 Task: Create a due date automation trigger when advanced on, on the wednesday before a card is due add basic assigned only to me at 11:00 AM.
Action: Mouse moved to (1230, 92)
Screenshot: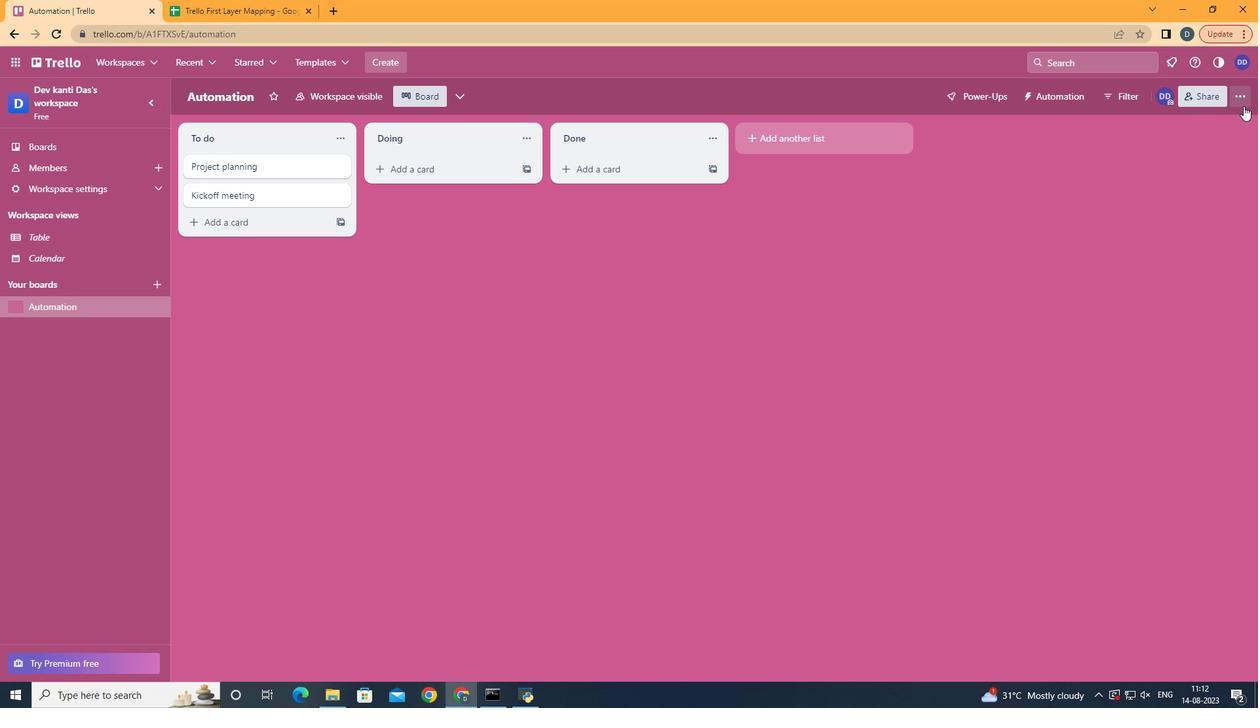
Action: Mouse pressed left at (1230, 92)
Screenshot: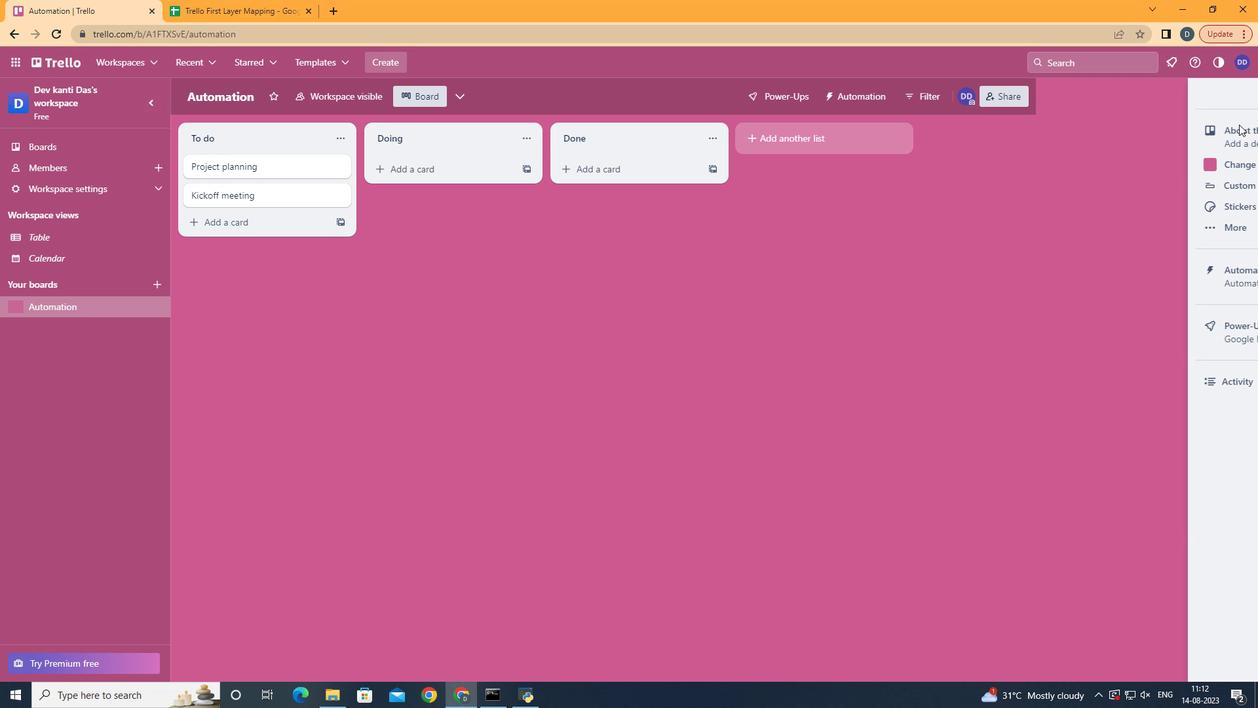 
Action: Mouse moved to (1146, 259)
Screenshot: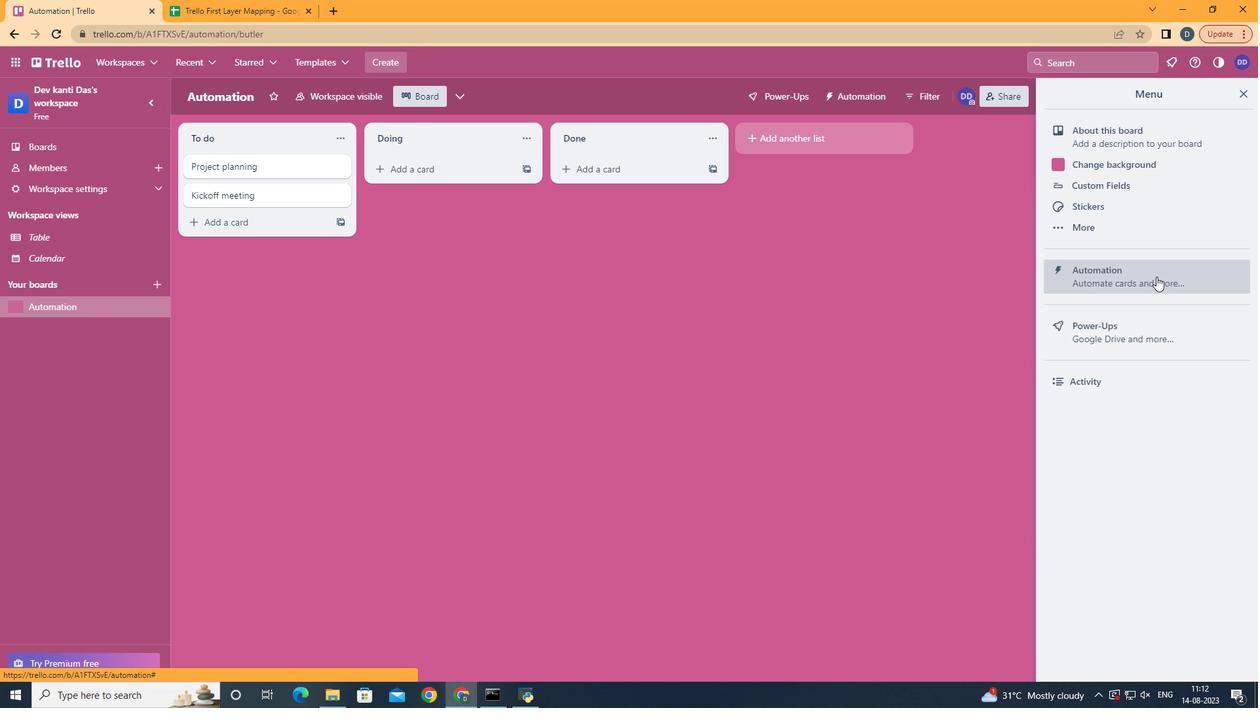 
Action: Mouse pressed left at (1146, 259)
Screenshot: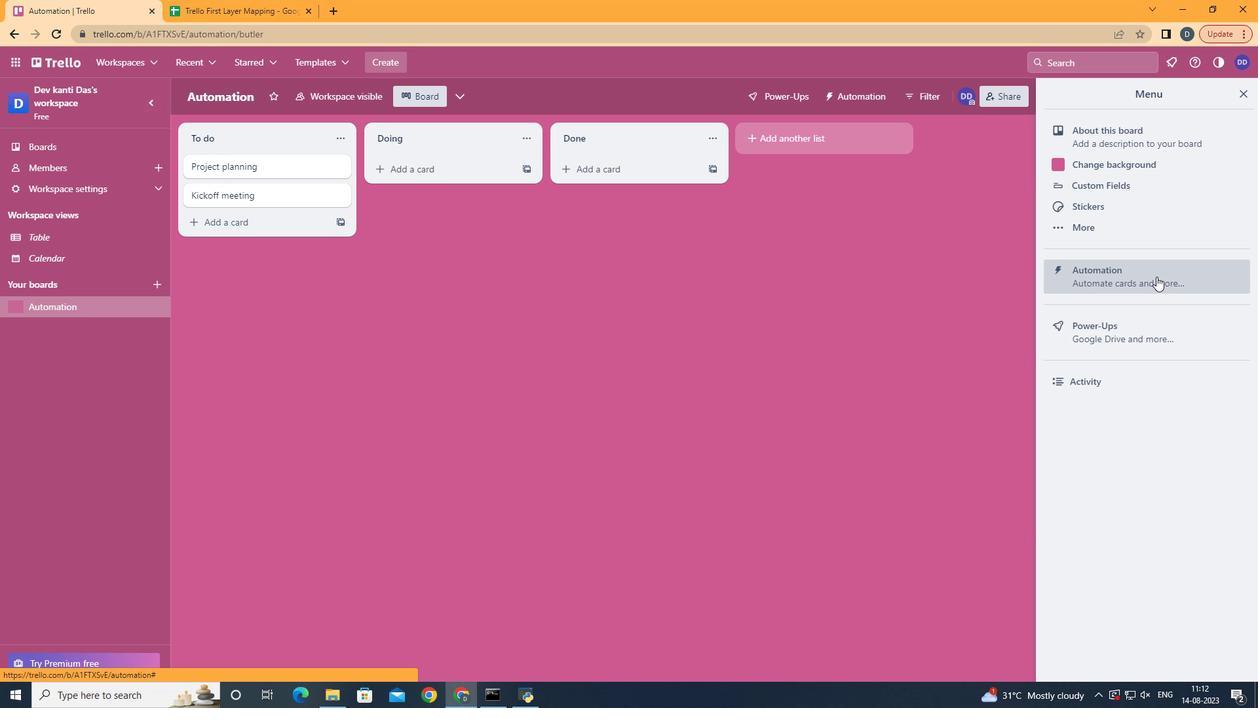 
Action: Mouse moved to (201, 248)
Screenshot: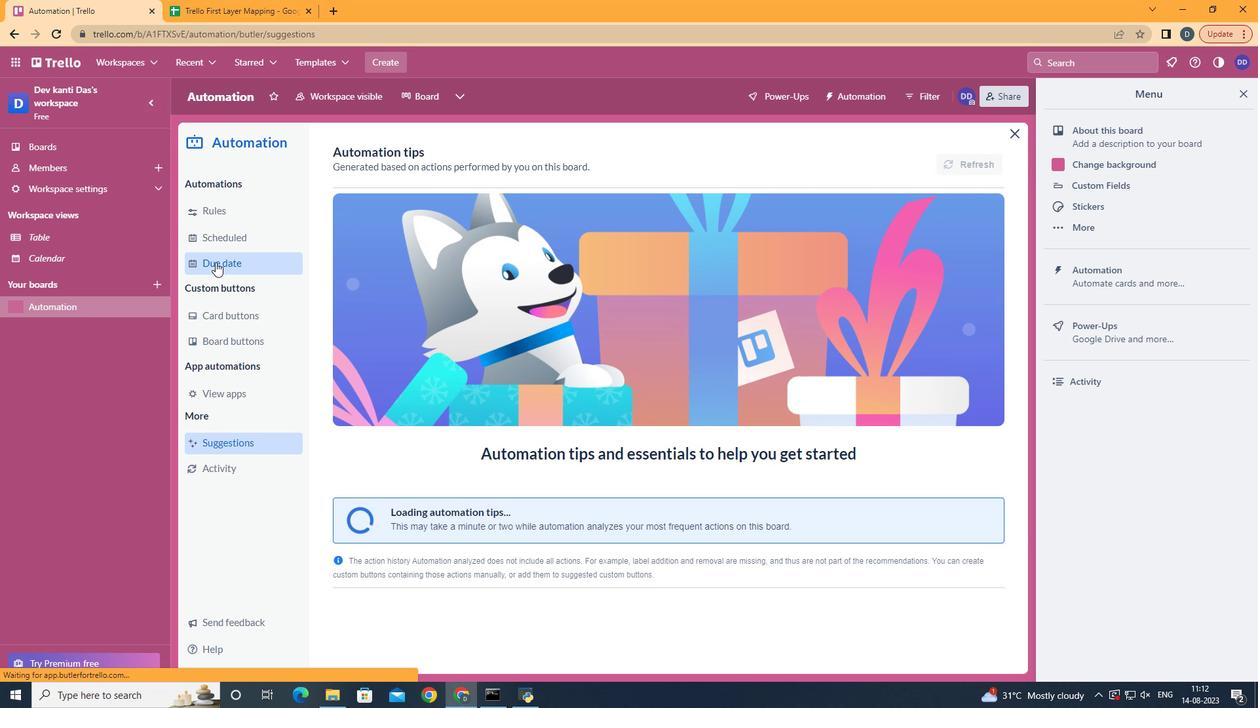 
Action: Mouse pressed left at (201, 248)
Screenshot: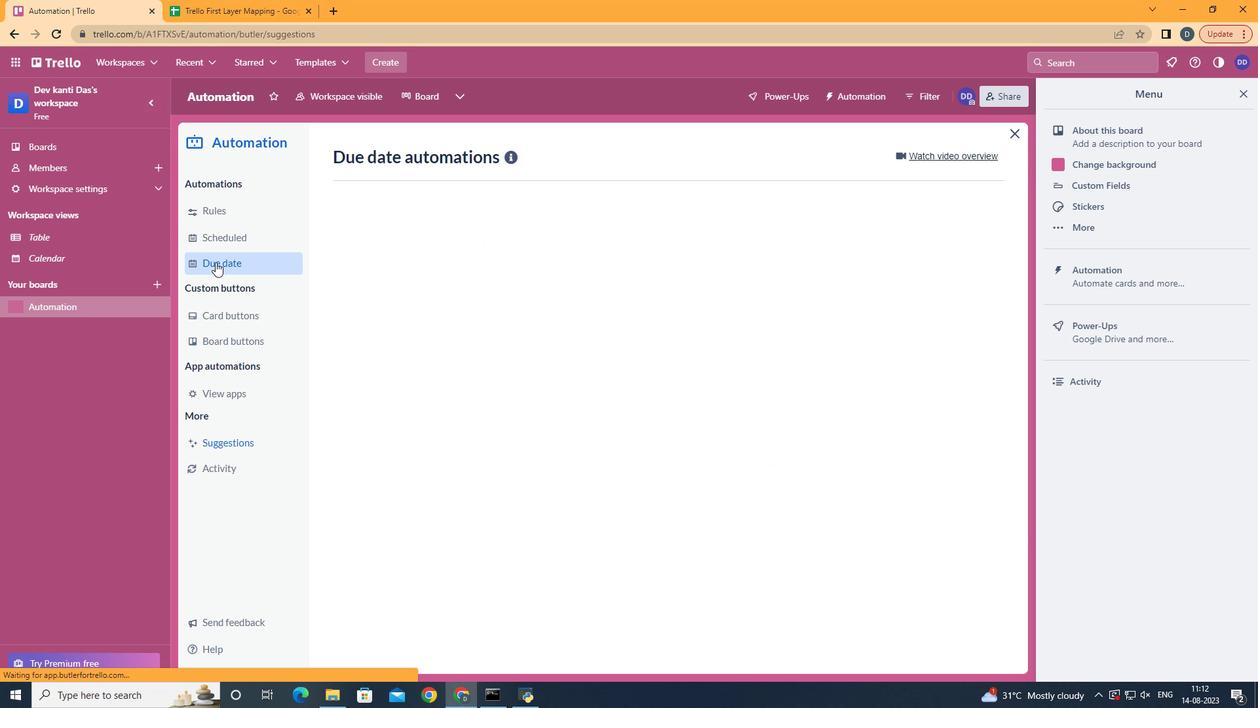 
Action: Mouse moved to (900, 143)
Screenshot: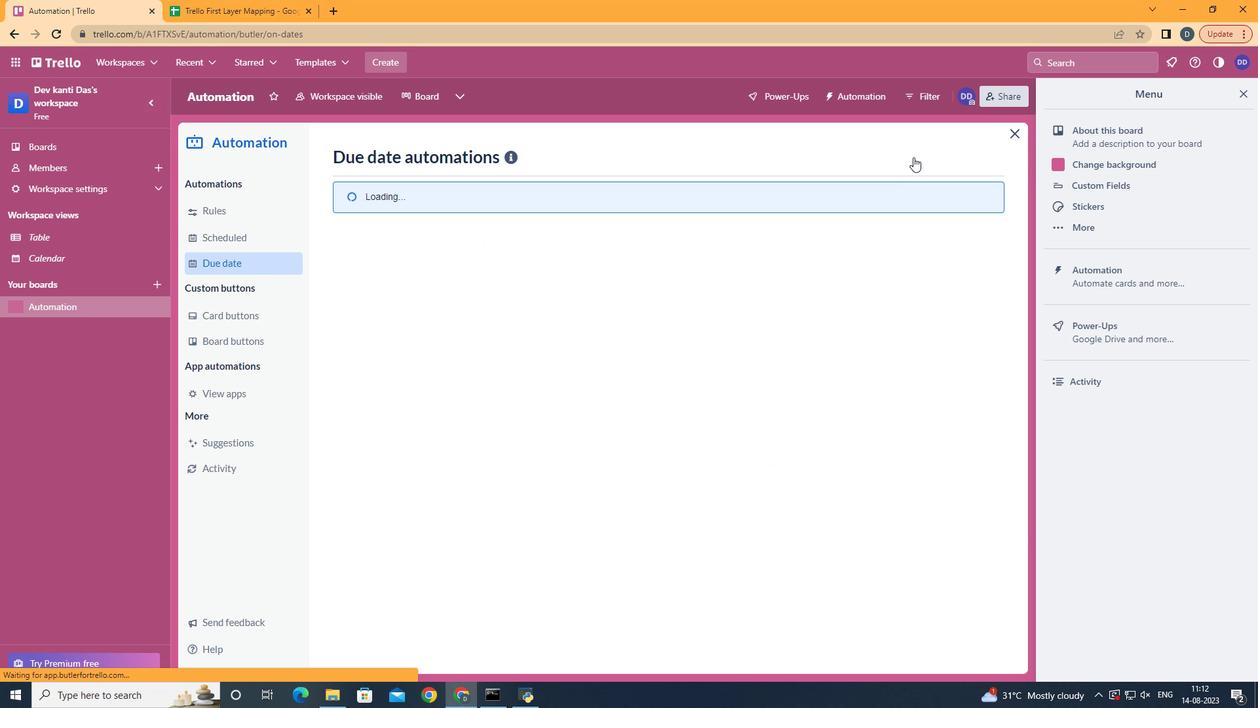 
Action: Mouse pressed left at (900, 143)
Screenshot: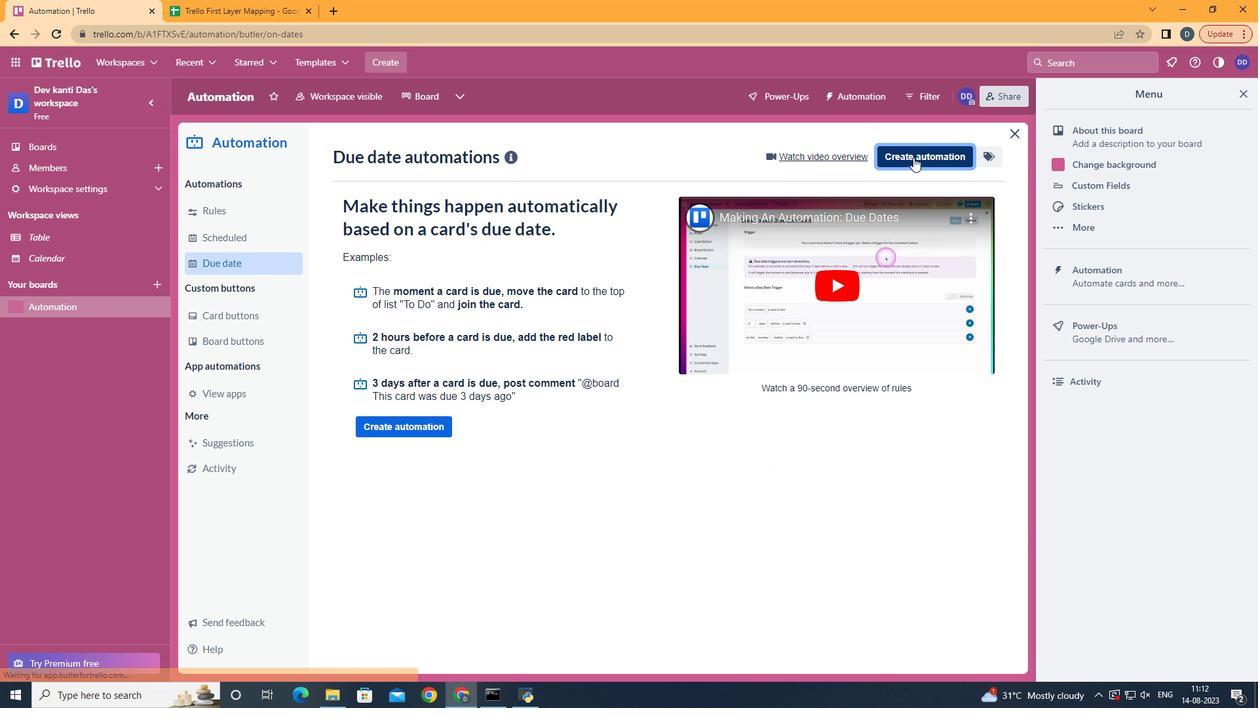 
Action: Mouse moved to (658, 268)
Screenshot: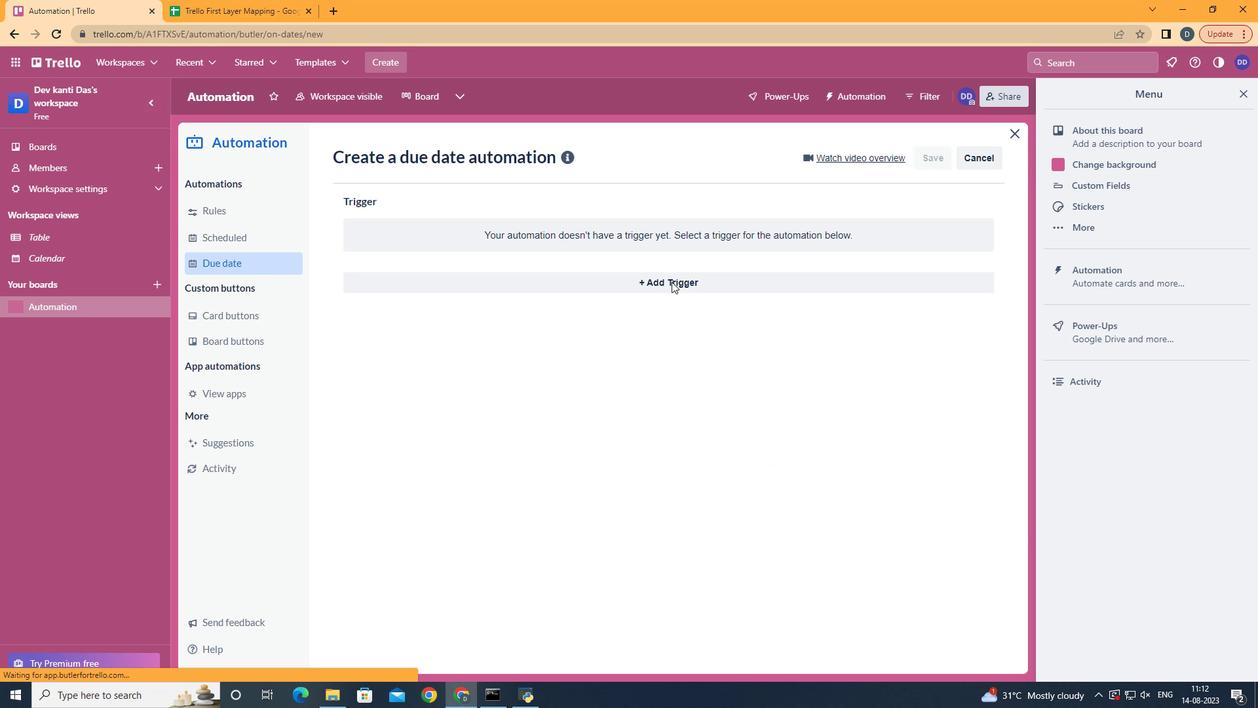 
Action: Mouse pressed left at (658, 268)
Screenshot: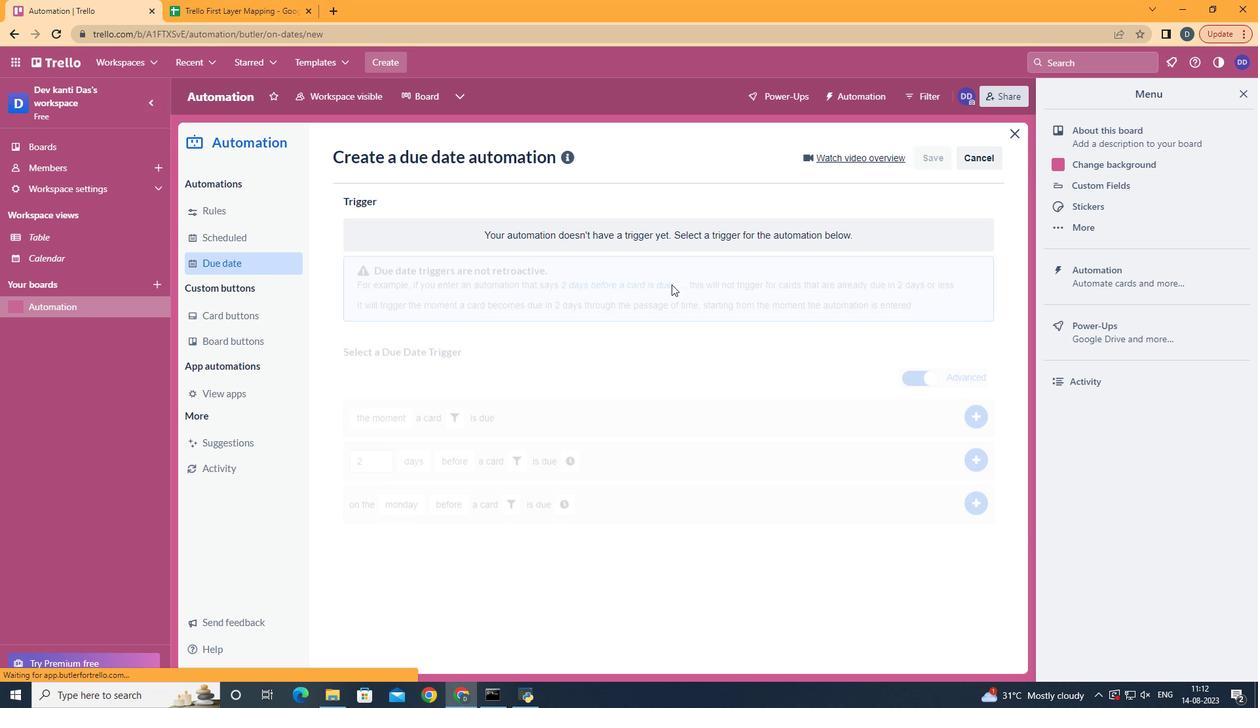
Action: Mouse moved to (401, 390)
Screenshot: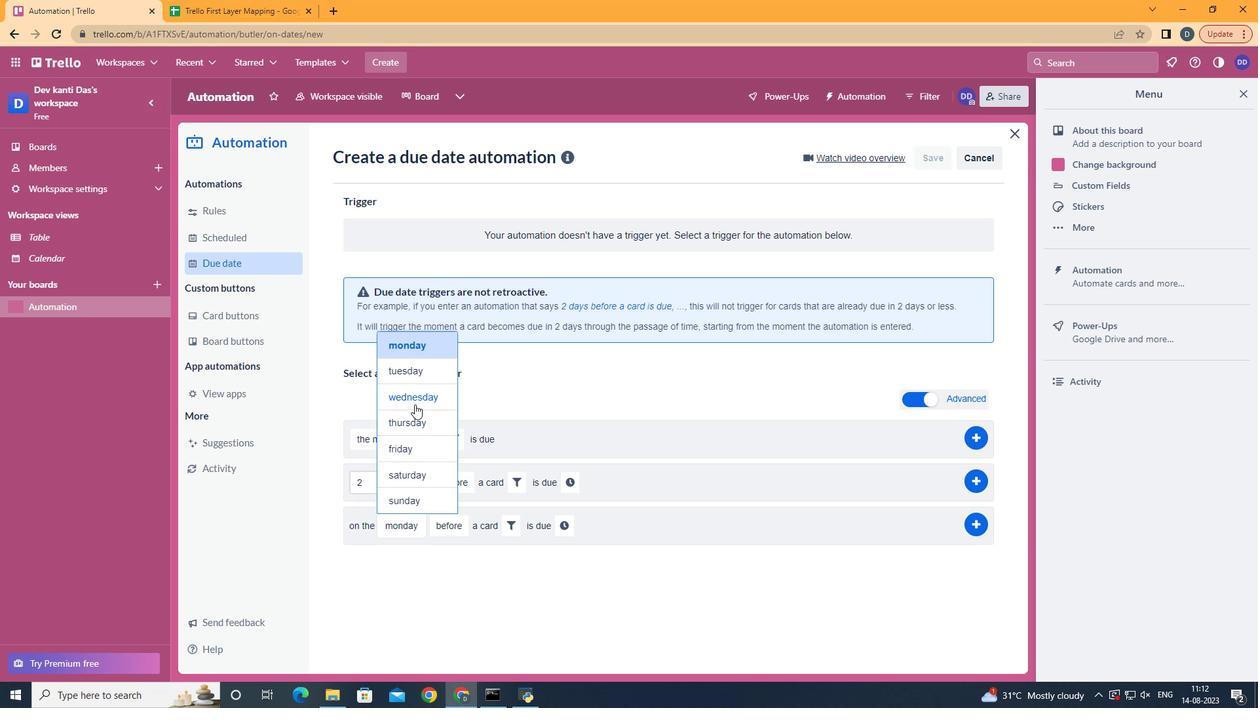 
Action: Mouse pressed left at (401, 390)
Screenshot: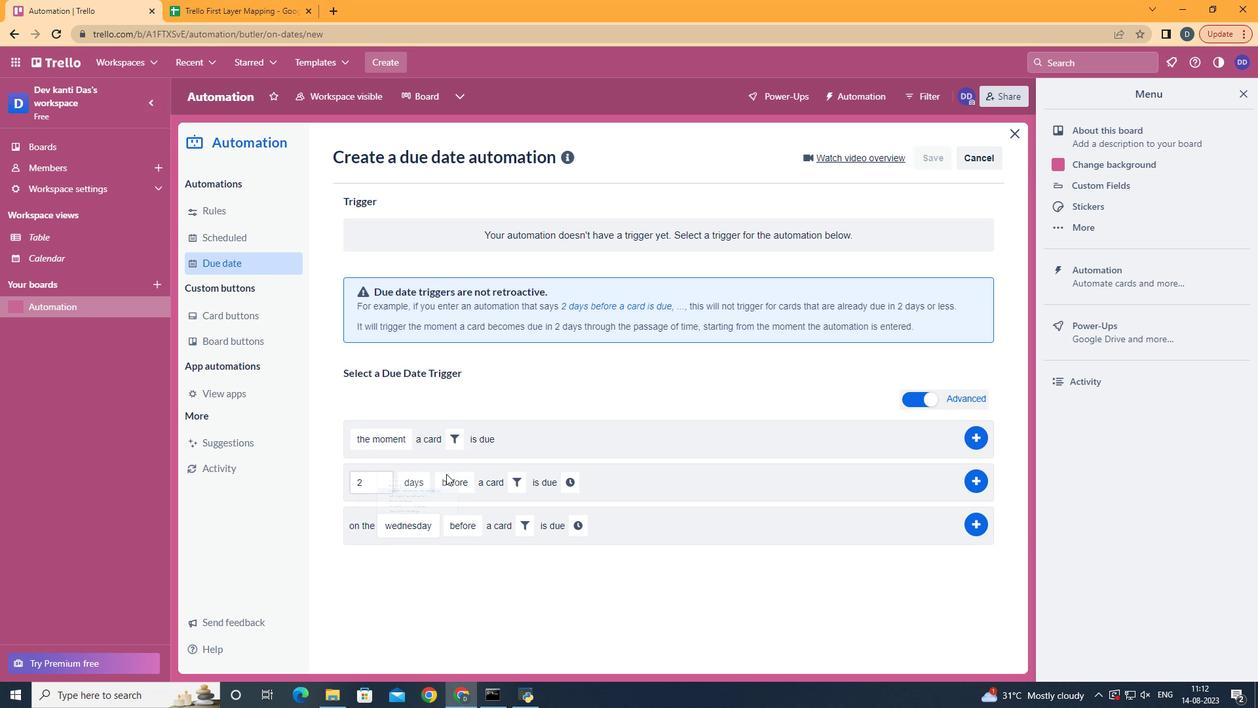 
Action: Mouse moved to (509, 511)
Screenshot: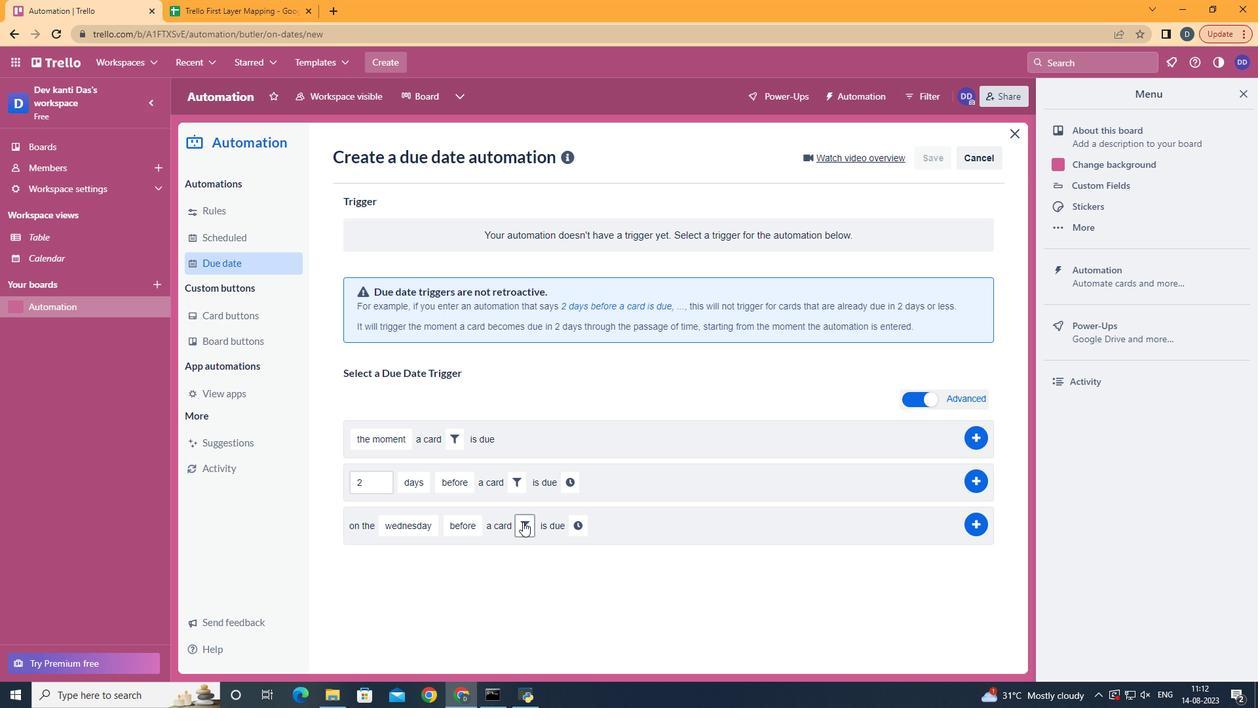 
Action: Mouse pressed left at (509, 511)
Screenshot: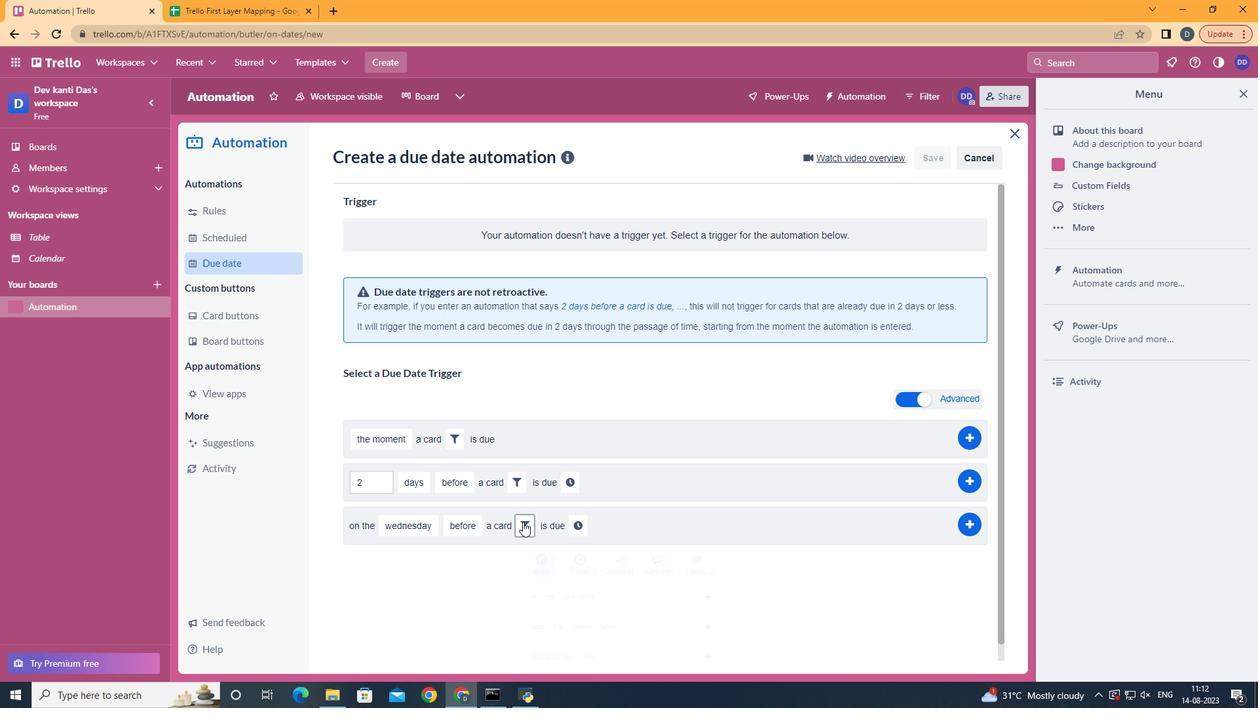 
Action: Mouse moved to (632, 598)
Screenshot: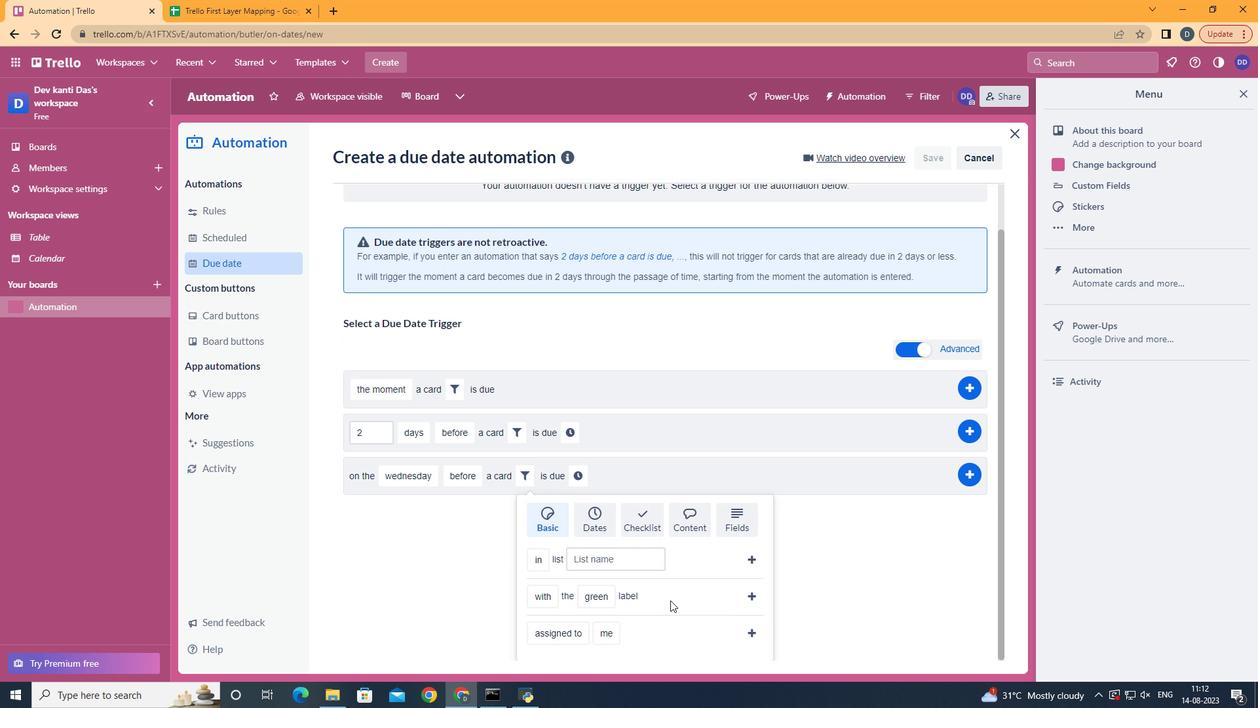 
Action: Mouse scrolled (632, 598) with delta (0, 0)
Screenshot: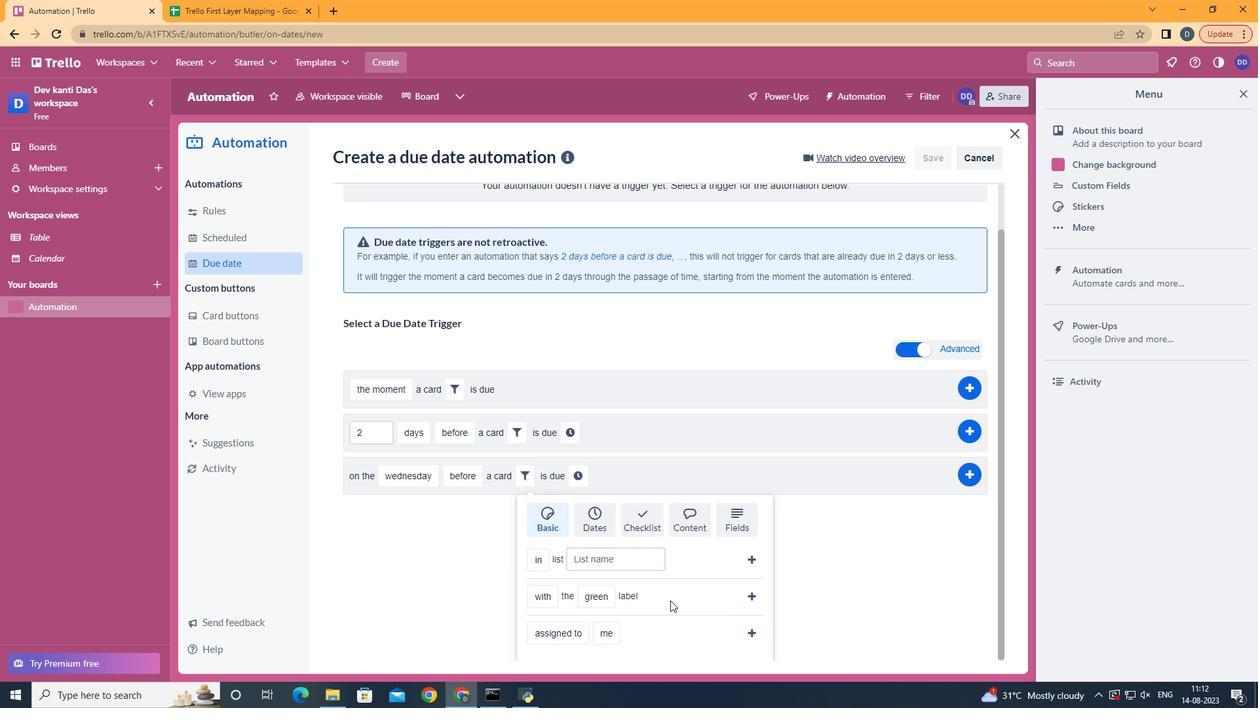 
Action: Mouse moved to (633, 599)
Screenshot: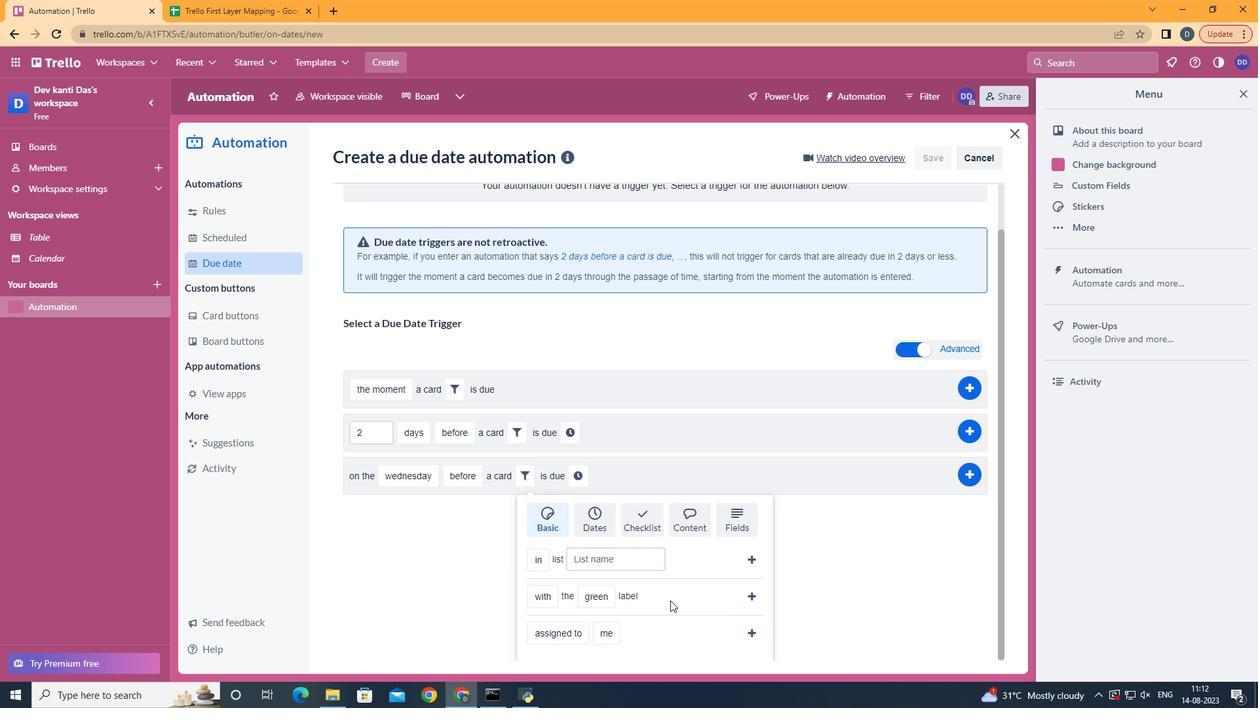 
Action: Mouse scrolled (633, 598) with delta (0, 0)
Screenshot: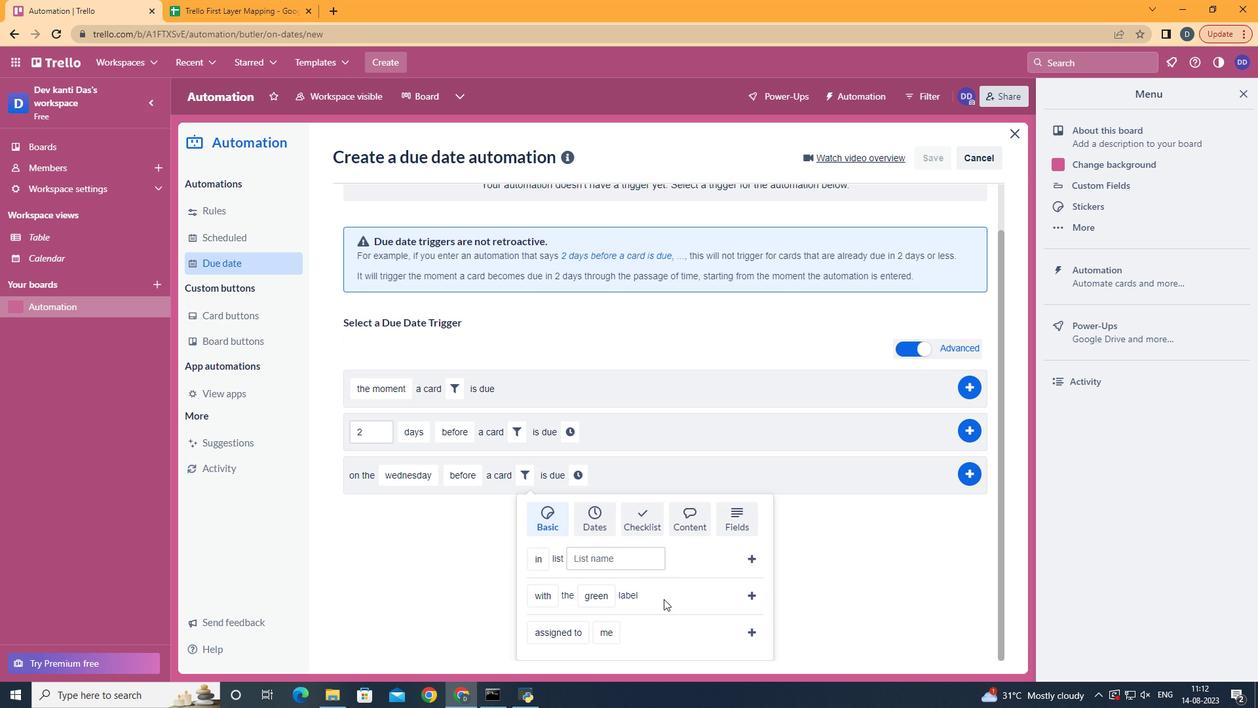 
Action: Mouse scrolled (633, 598) with delta (0, 0)
Screenshot: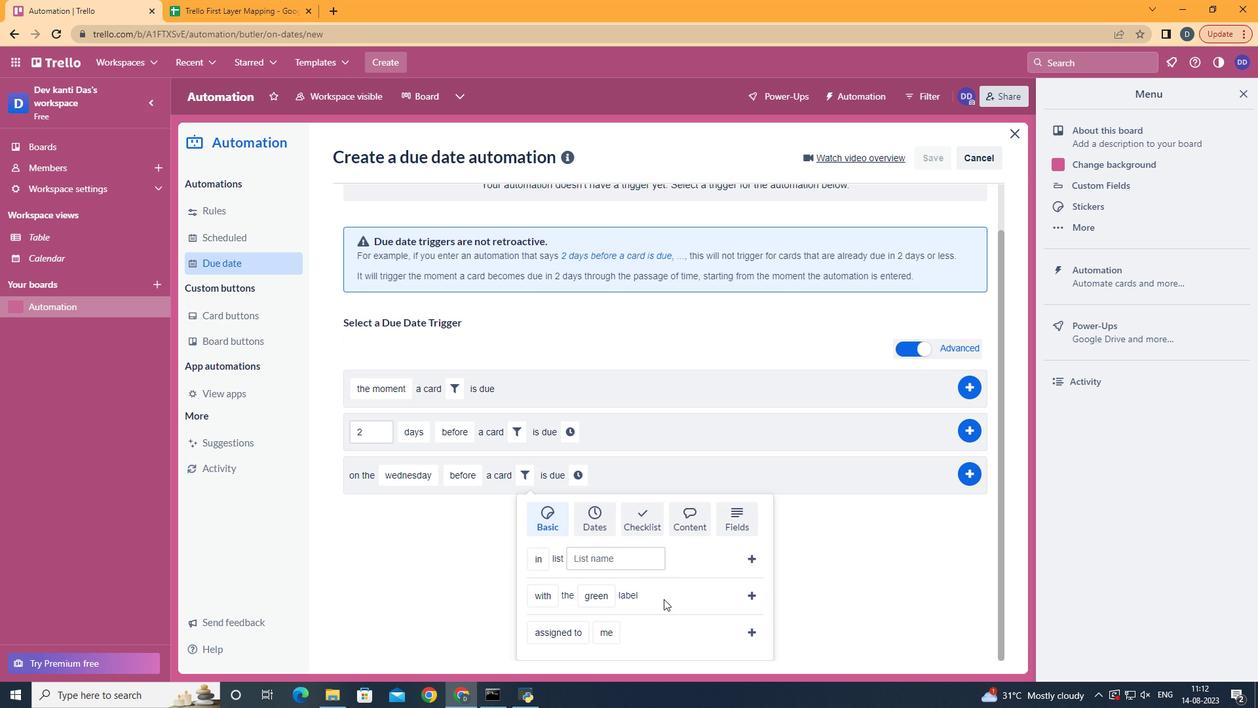 
Action: Mouse scrolled (633, 598) with delta (0, 0)
Screenshot: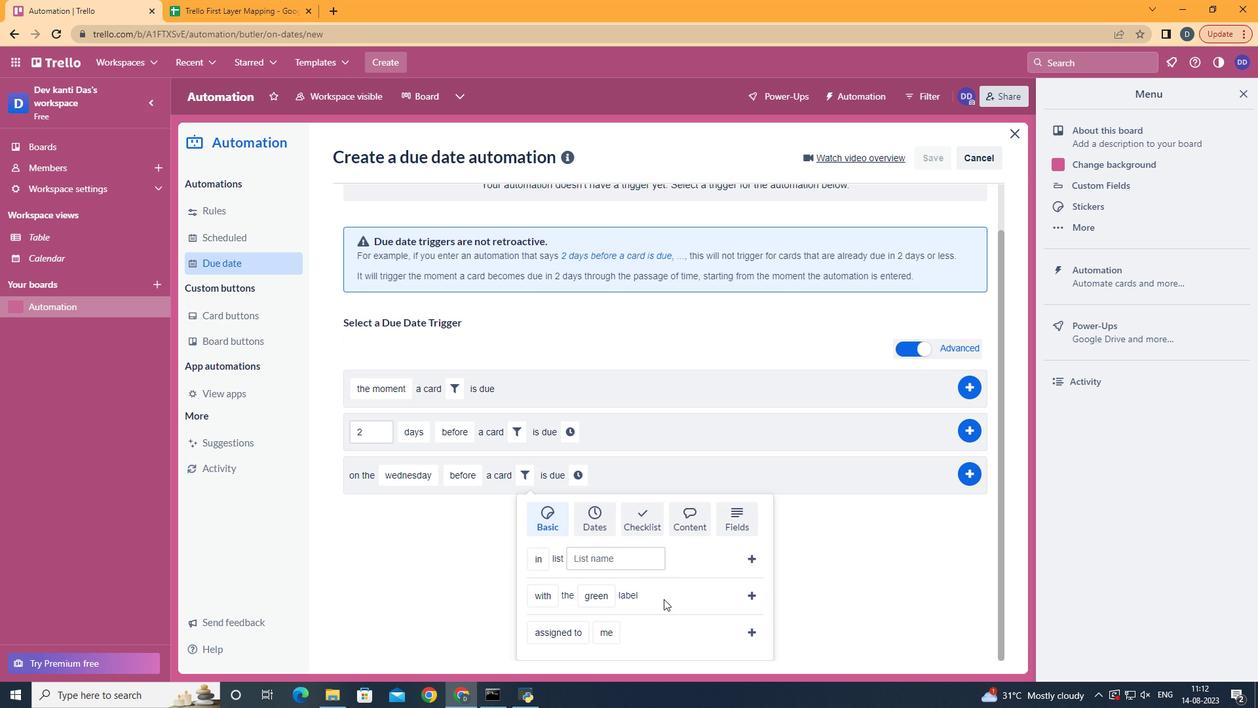 
Action: Mouse moved to (634, 599)
Screenshot: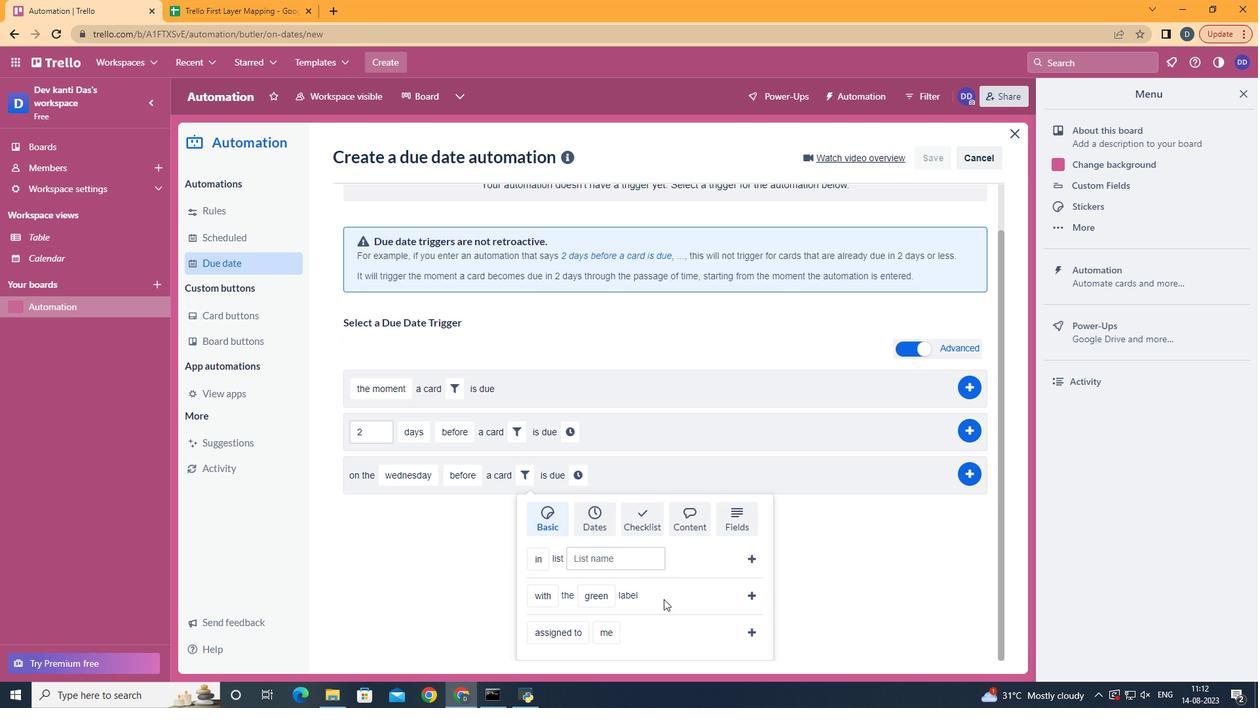 
Action: Mouse scrolled (634, 598) with delta (0, 0)
Screenshot: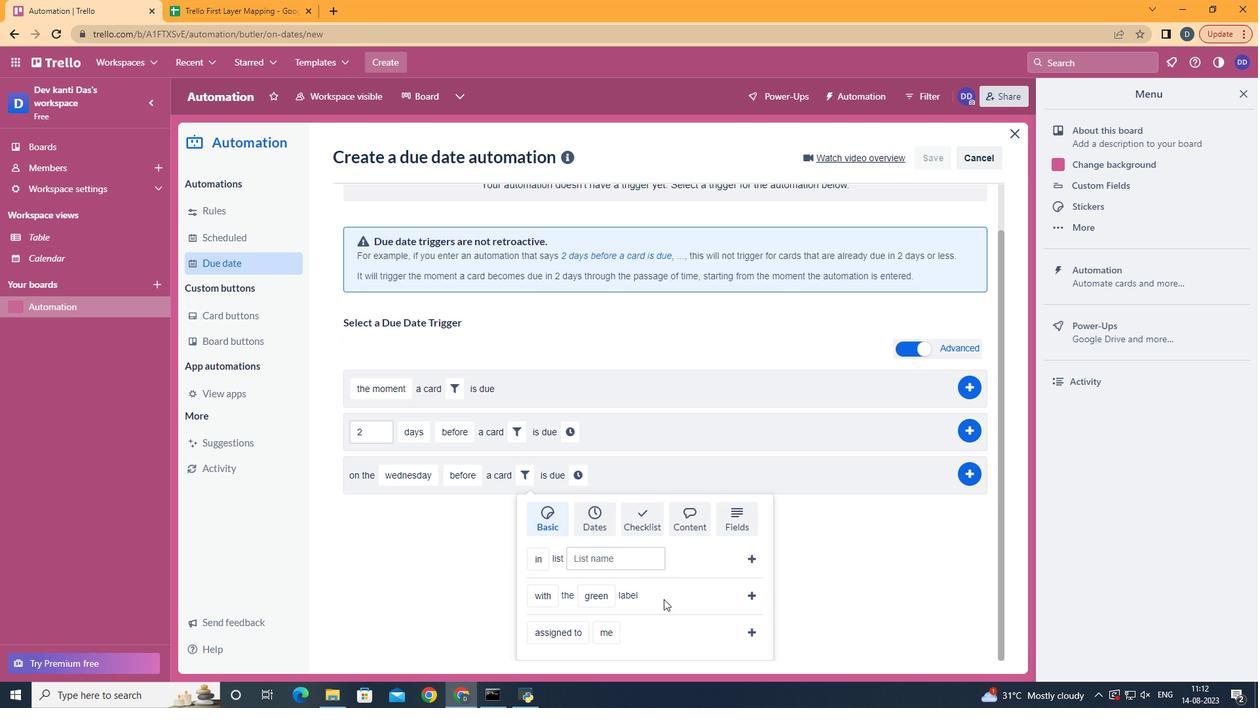 
Action: Mouse moved to (567, 563)
Screenshot: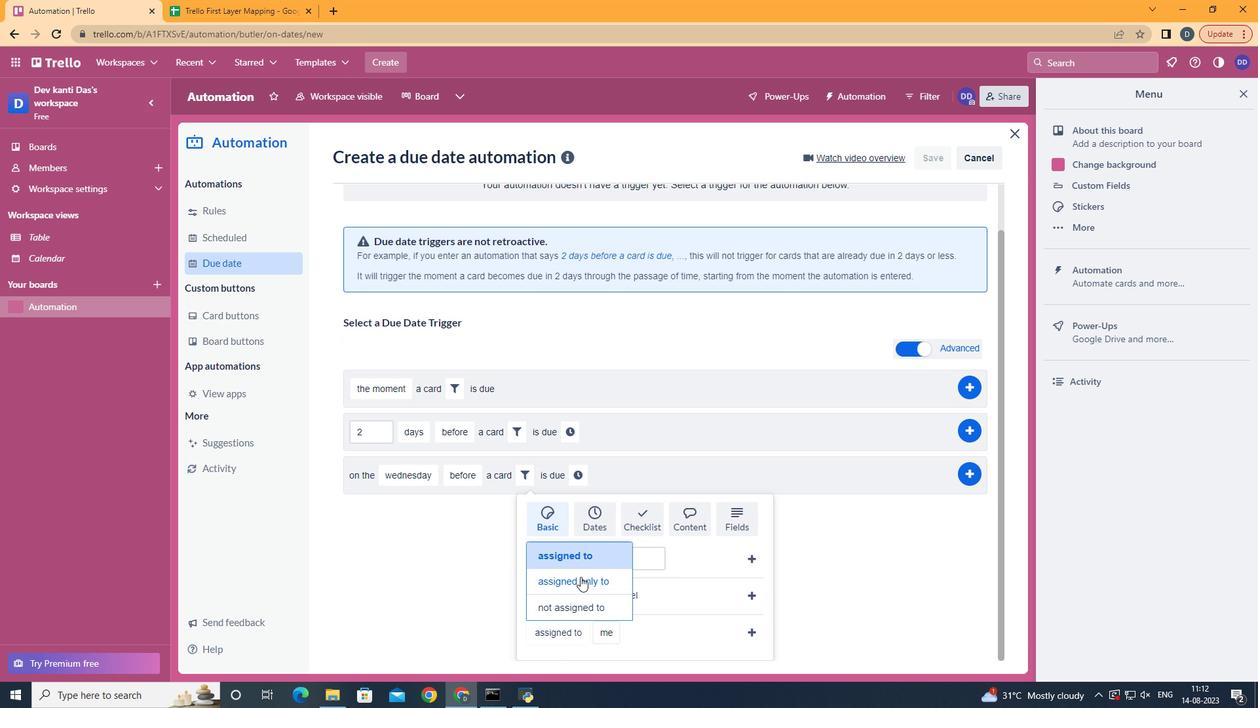 
Action: Mouse pressed left at (567, 563)
Screenshot: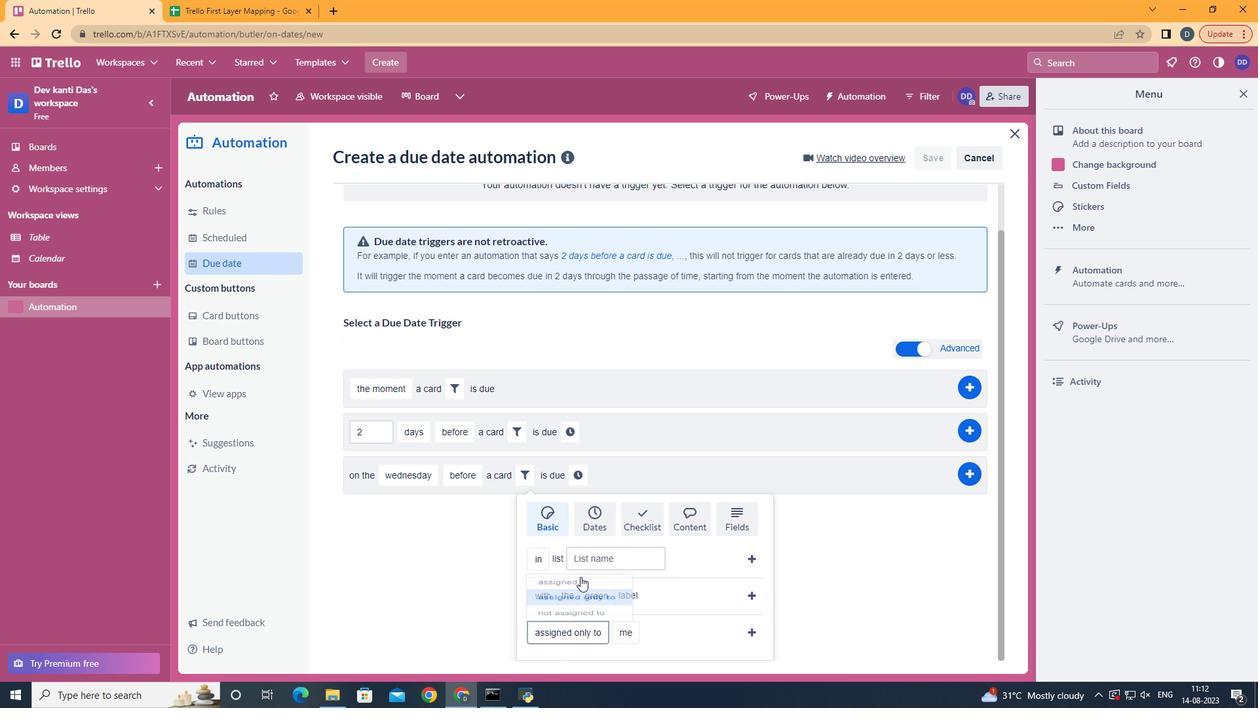 
Action: Mouse moved to (749, 622)
Screenshot: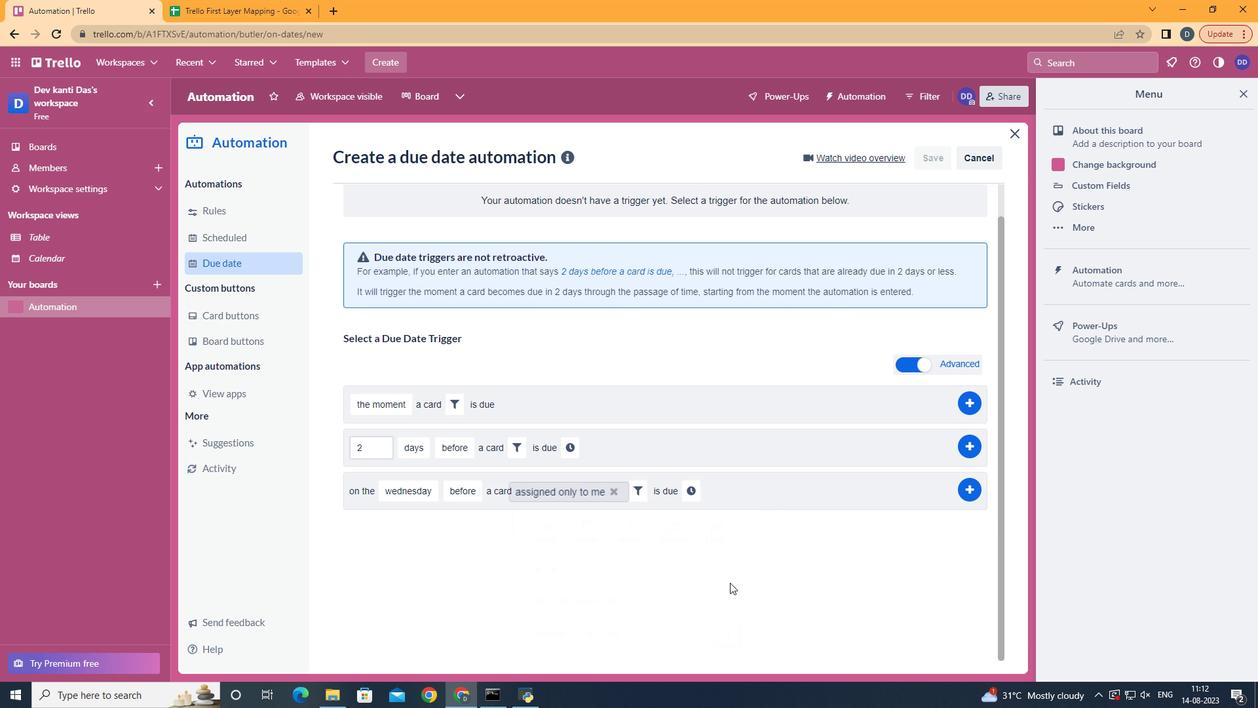 
Action: Mouse pressed left at (749, 622)
Screenshot: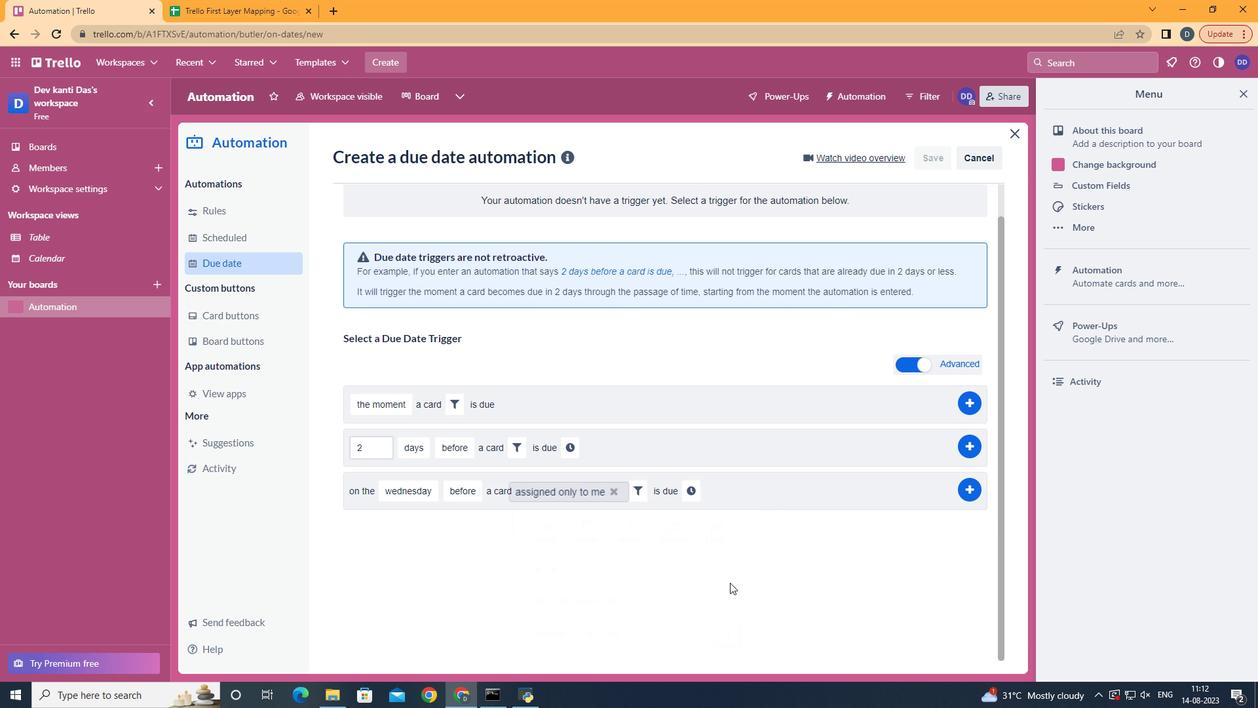 
Action: Mouse moved to (680, 512)
Screenshot: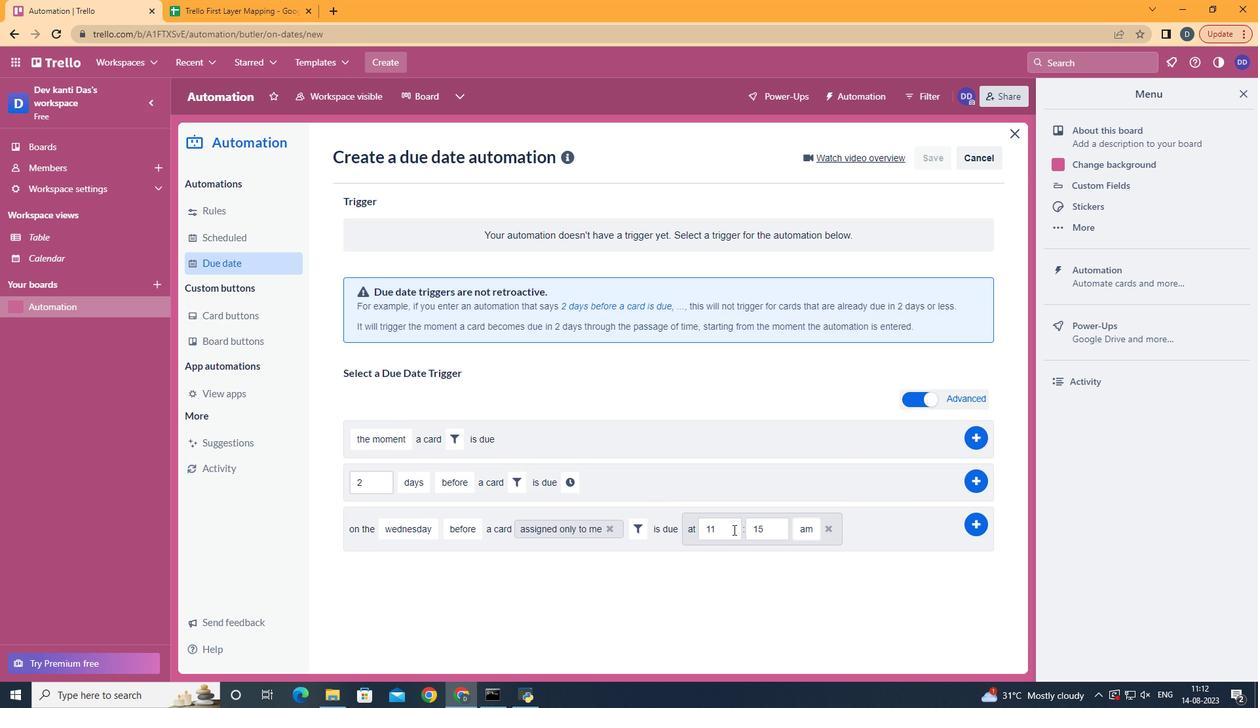 
Action: Mouse pressed left at (680, 512)
Screenshot: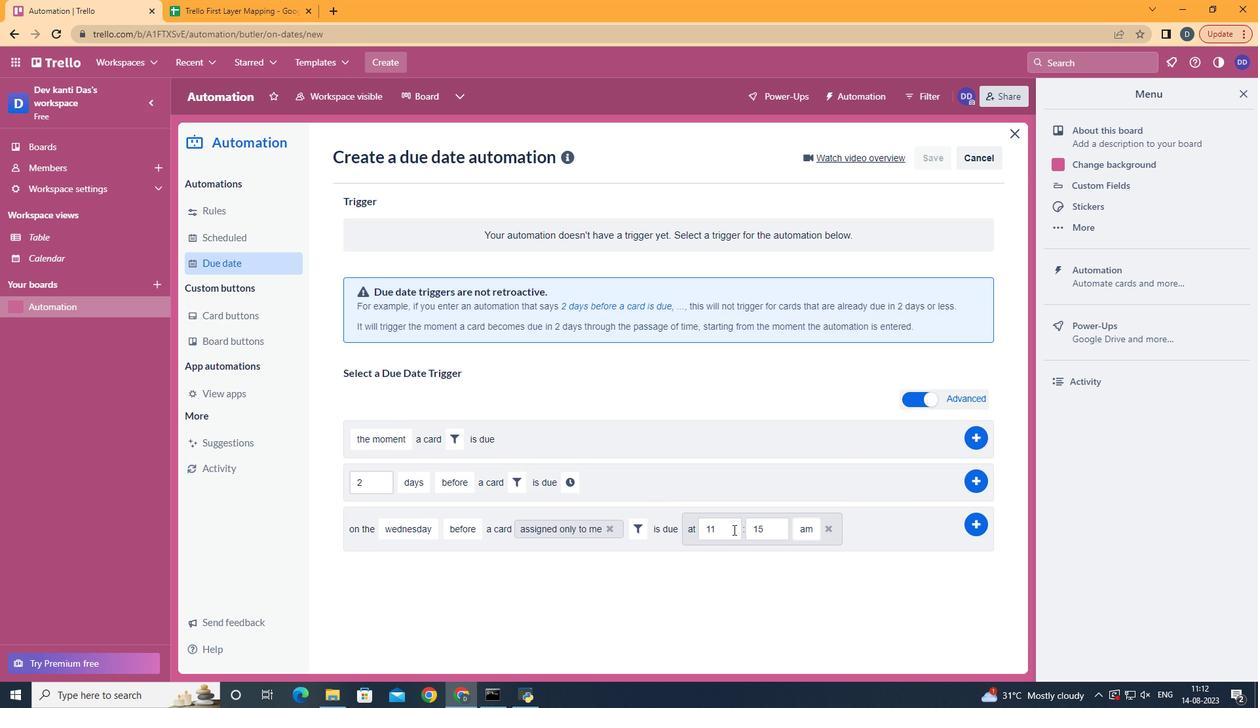 
Action: Mouse moved to (752, 519)
Screenshot: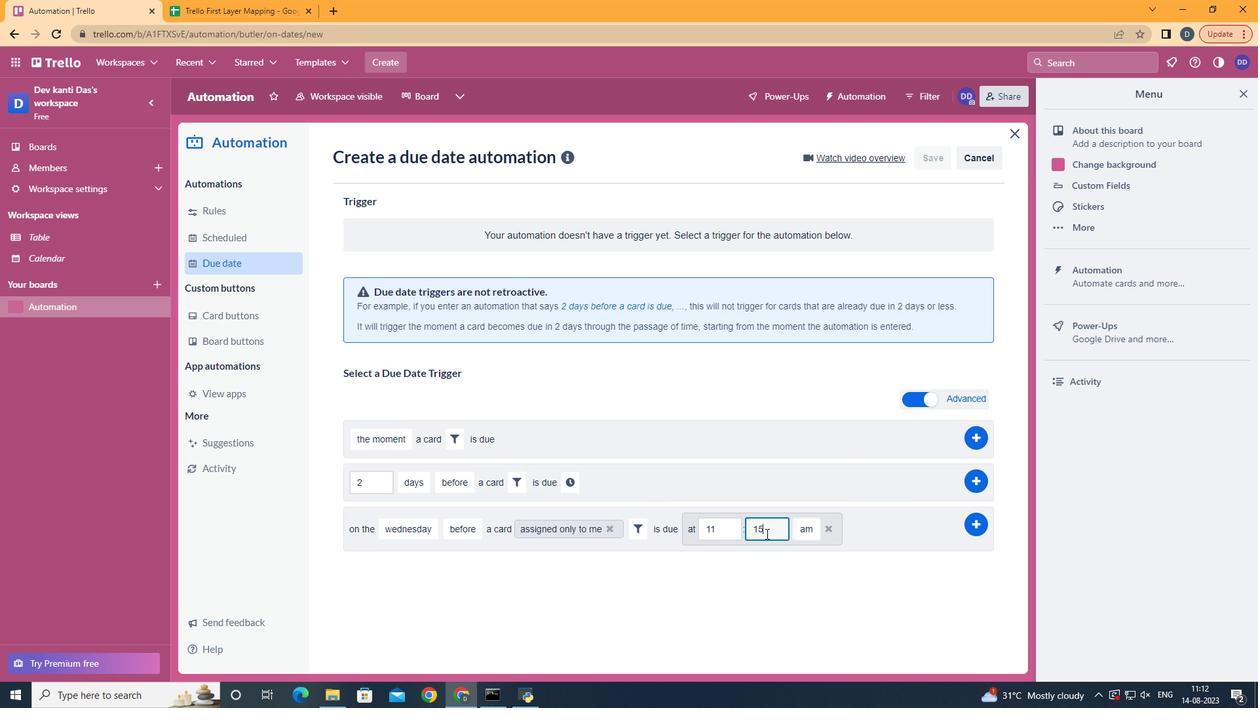 
Action: Mouse pressed left at (752, 519)
Screenshot: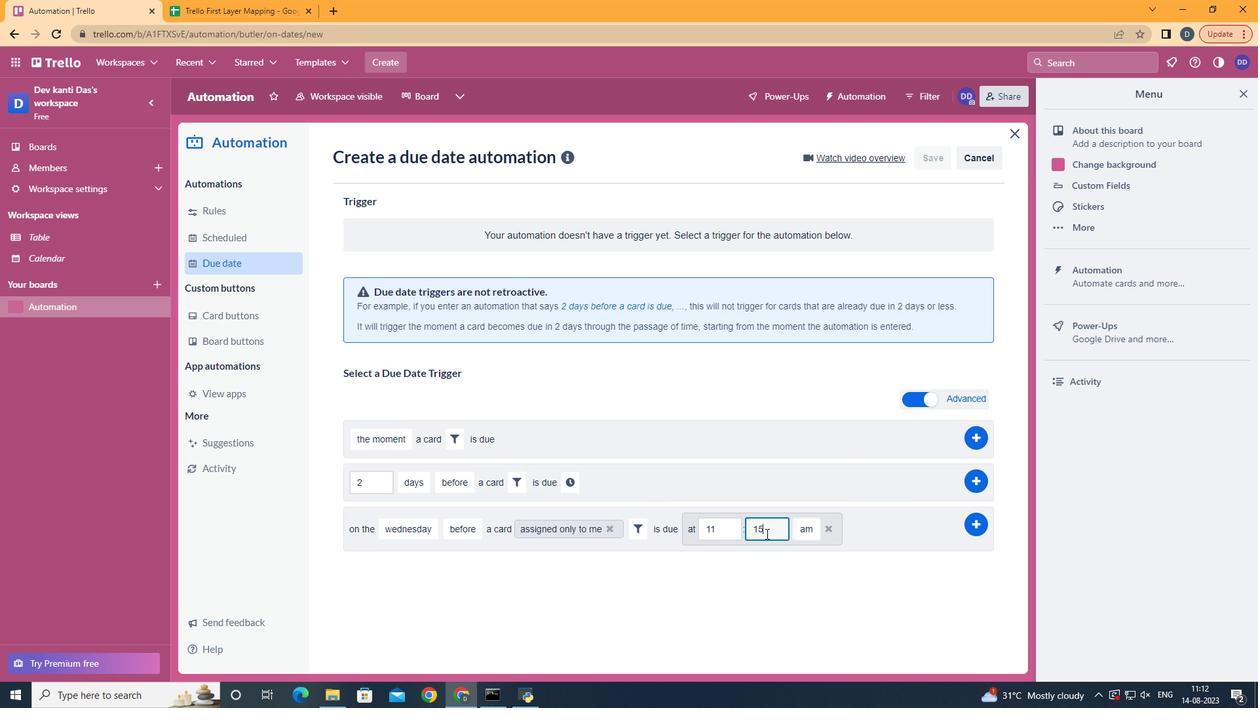 
Action: Key pressed <Key.backspace><Key.backspace>00
Screenshot: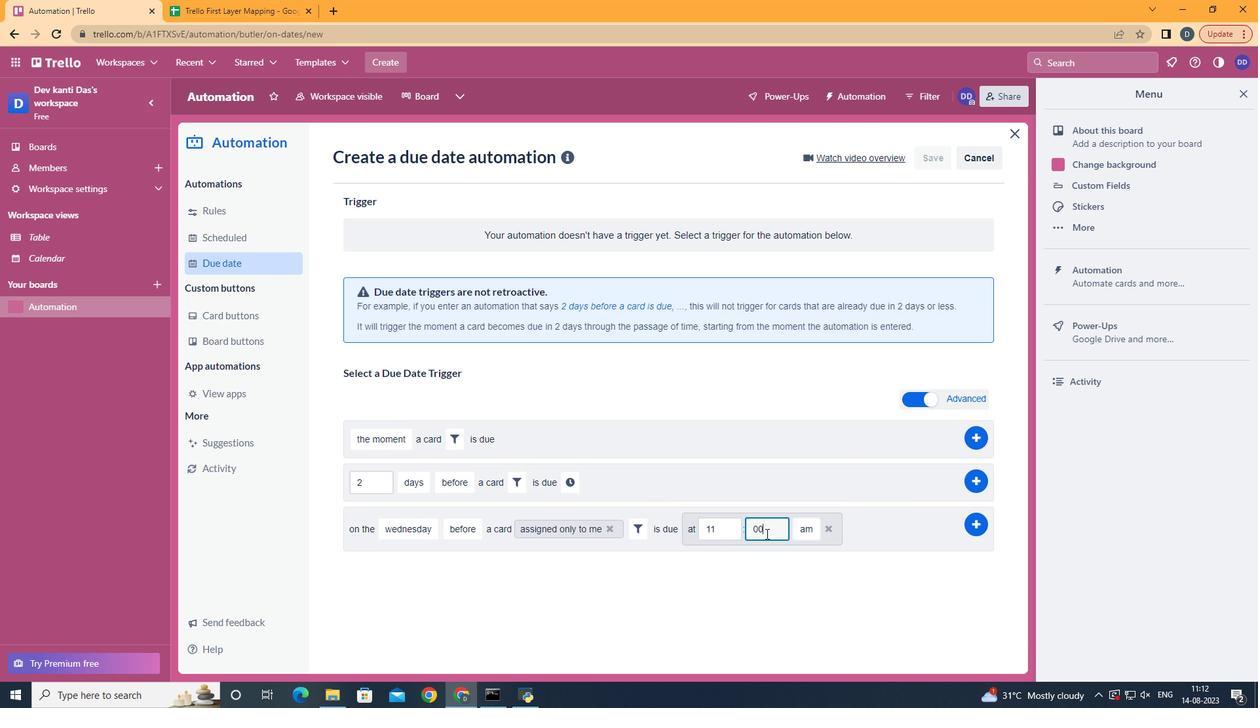 
Action: Mouse moved to (967, 509)
Screenshot: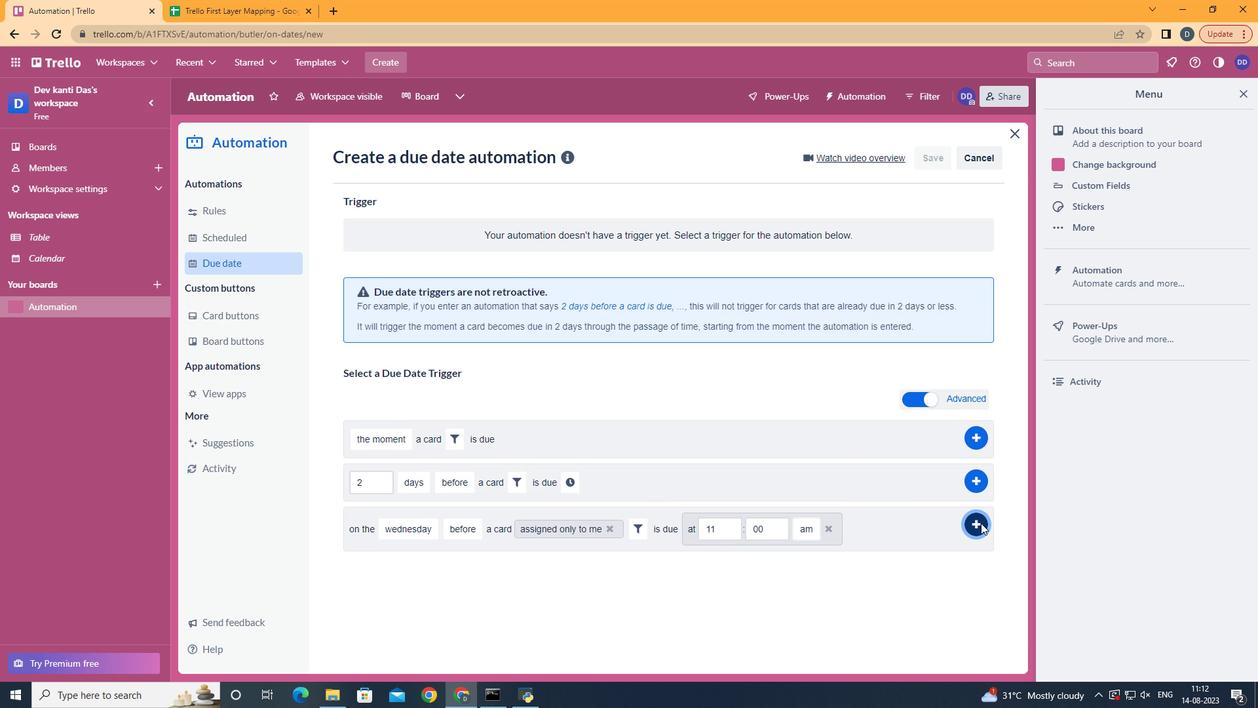 
Action: Mouse pressed left at (967, 509)
Screenshot: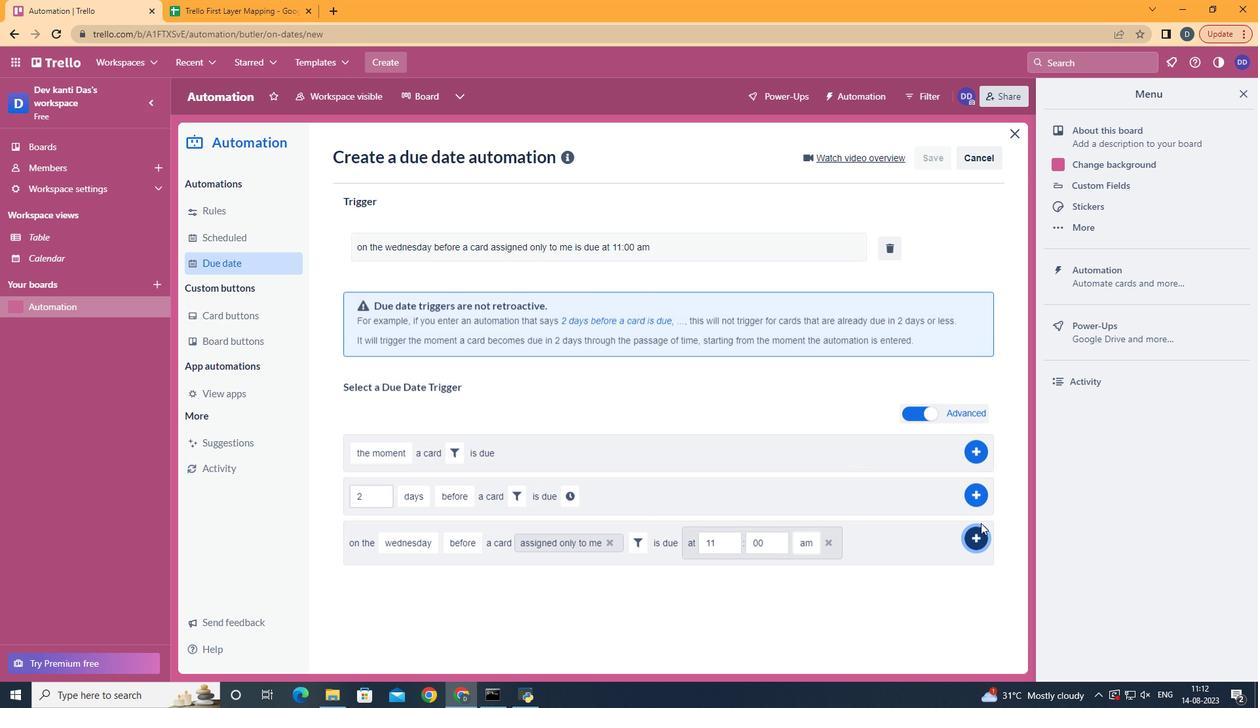 
Action: Mouse moved to (967, 510)
Screenshot: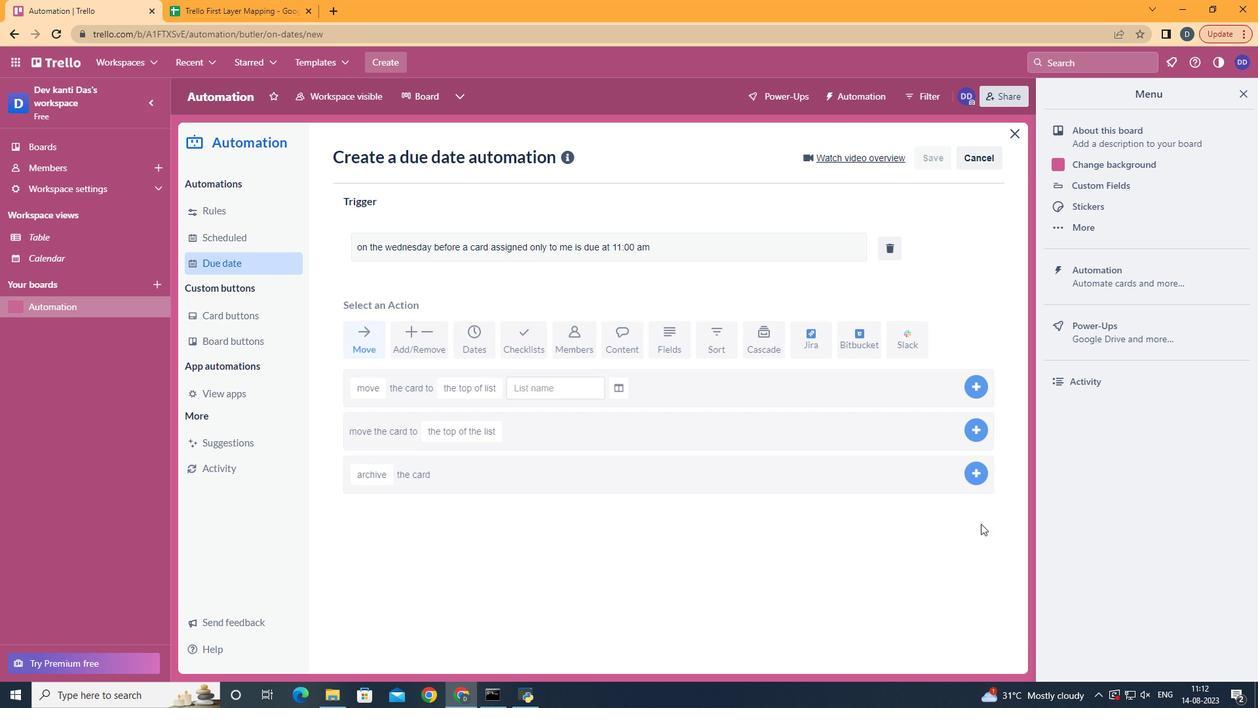 
